 Task: Set the postal code address to "10033".
Action: Mouse moved to (1042, 29)
Screenshot: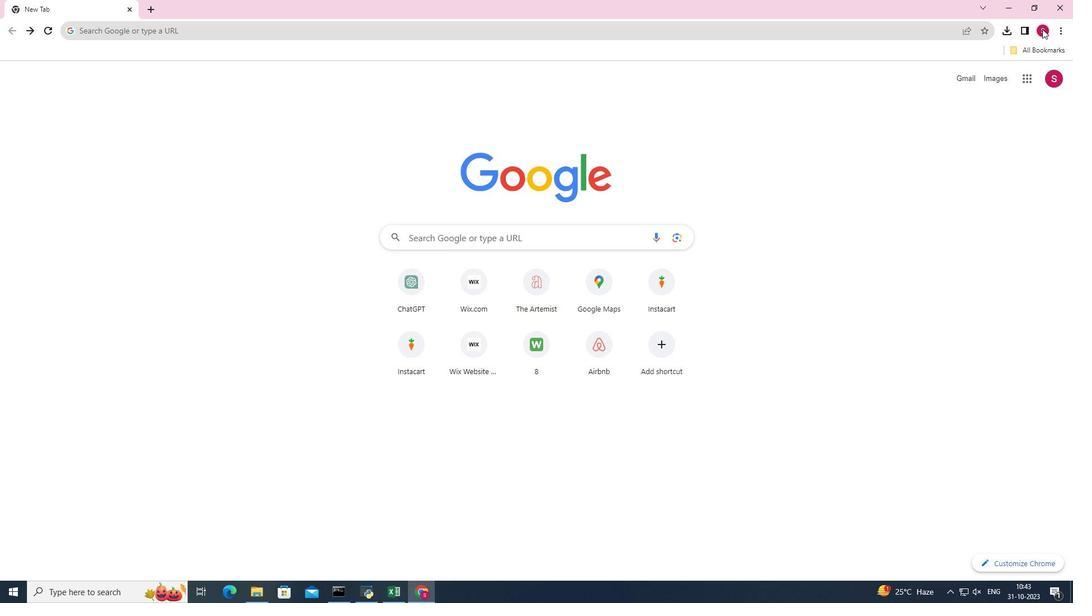 
Action: Mouse pressed left at (1042, 29)
Screenshot: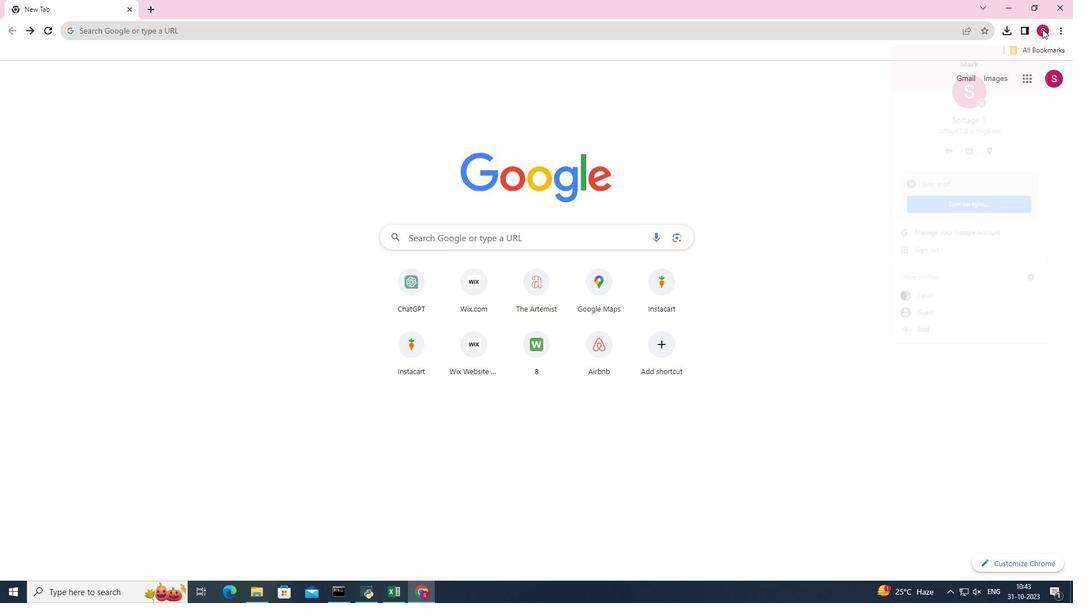 
Action: Mouse pressed left at (1042, 29)
Screenshot: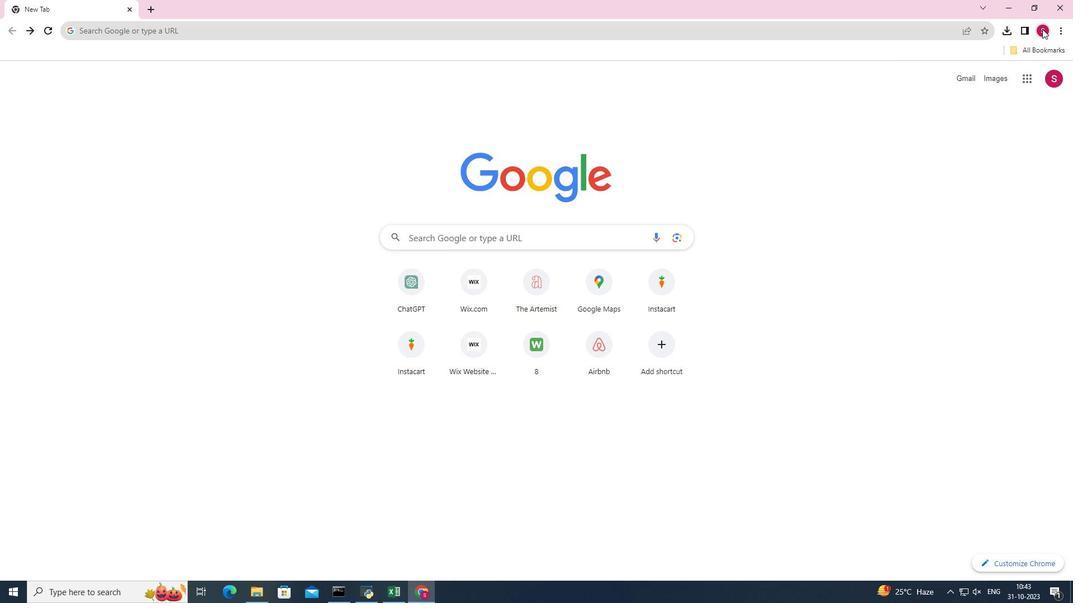
Action: Mouse pressed left at (1042, 29)
Screenshot: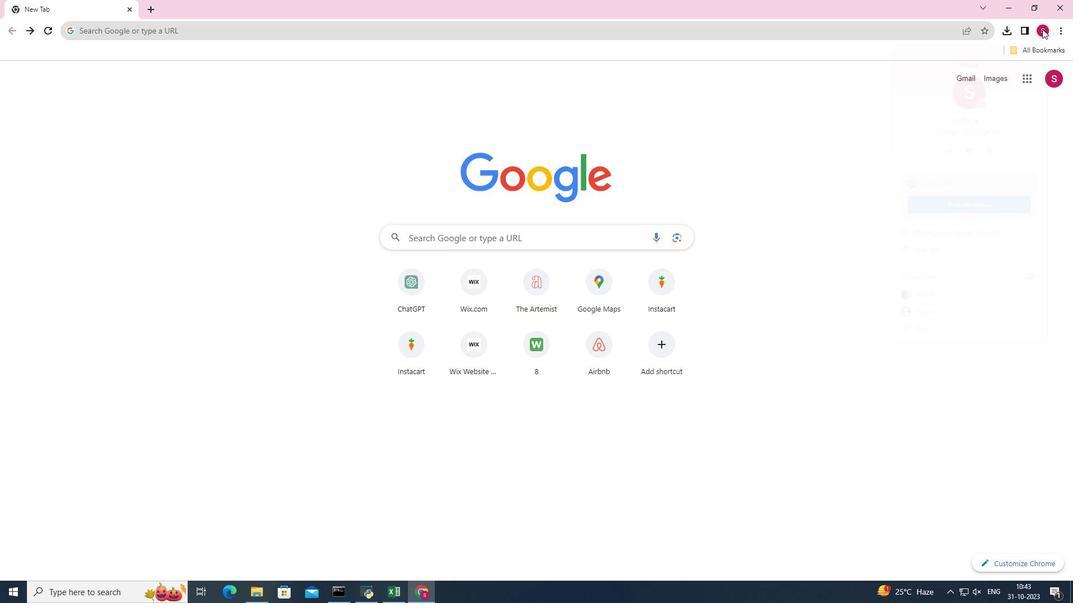 
Action: Mouse moved to (987, 147)
Screenshot: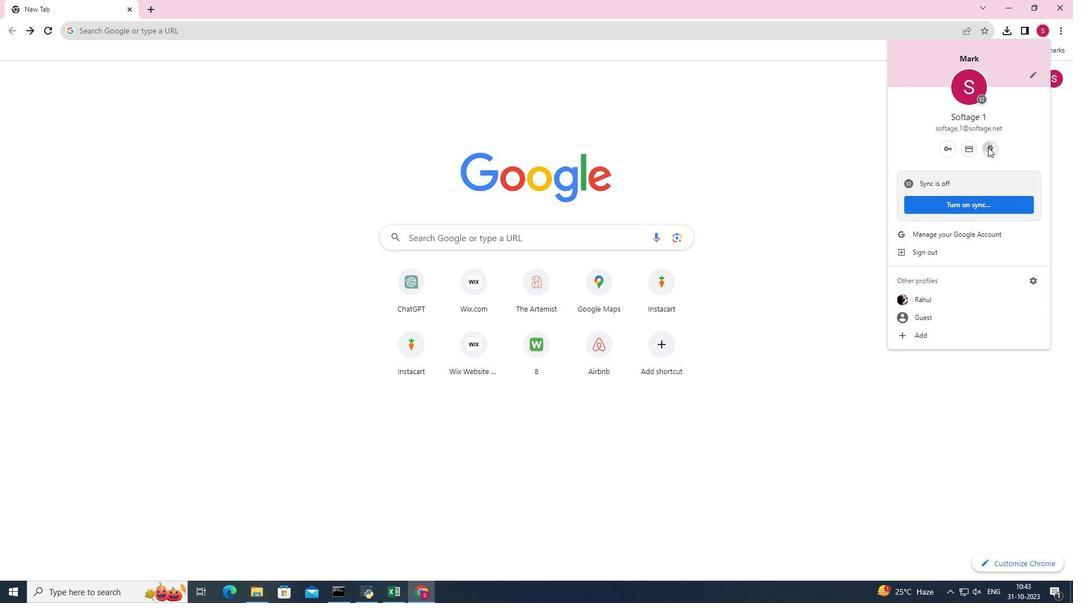 
Action: Mouse pressed left at (987, 147)
Screenshot: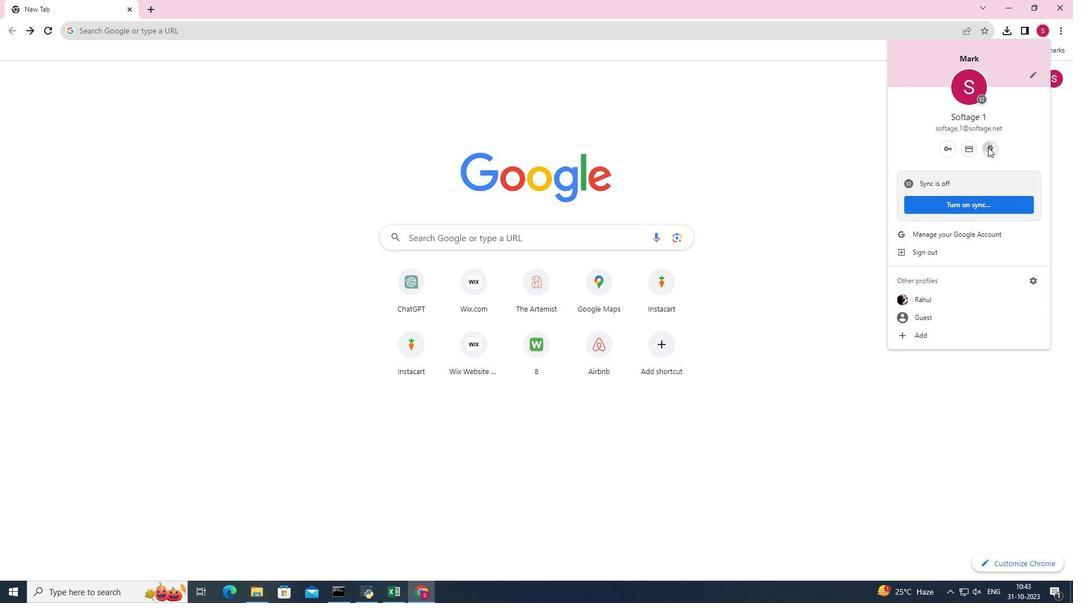 
Action: Mouse moved to (988, 147)
Screenshot: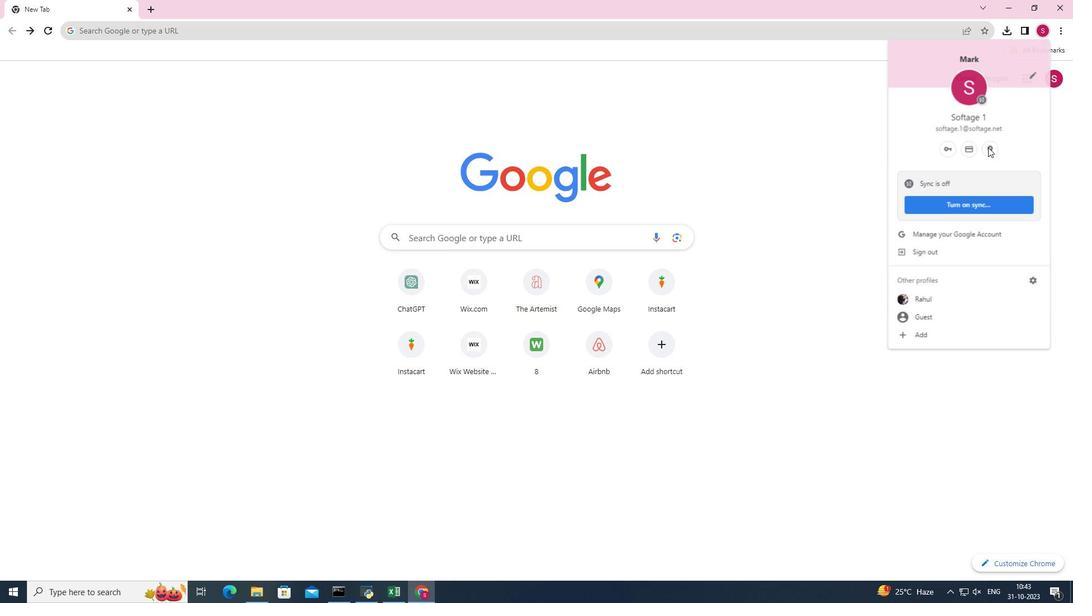 
Action: Mouse pressed left at (988, 147)
Screenshot: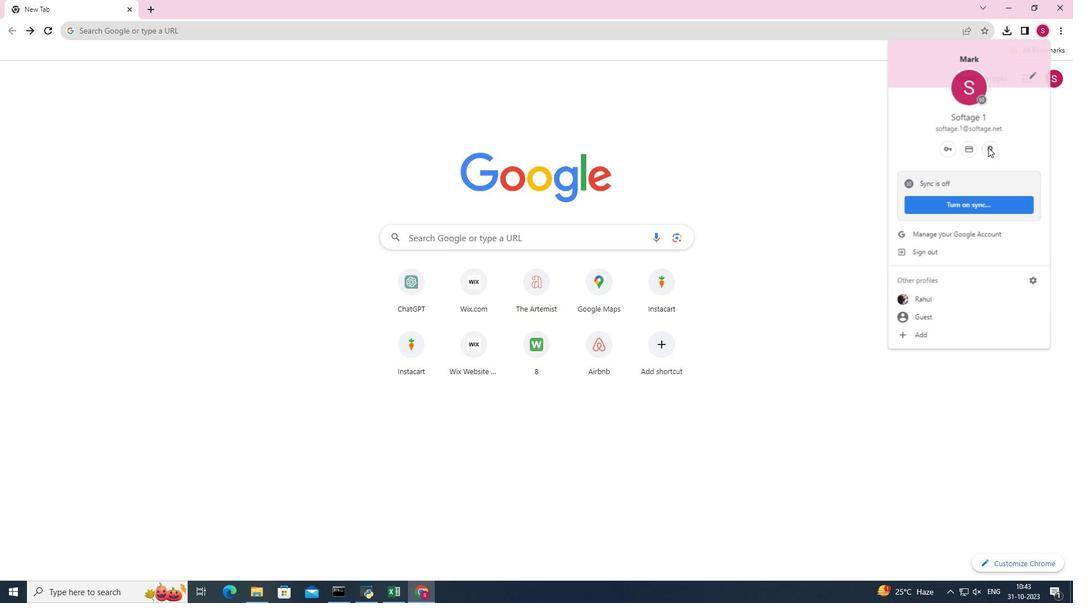
Action: Mouse moved to (700, 171)
Screenshot: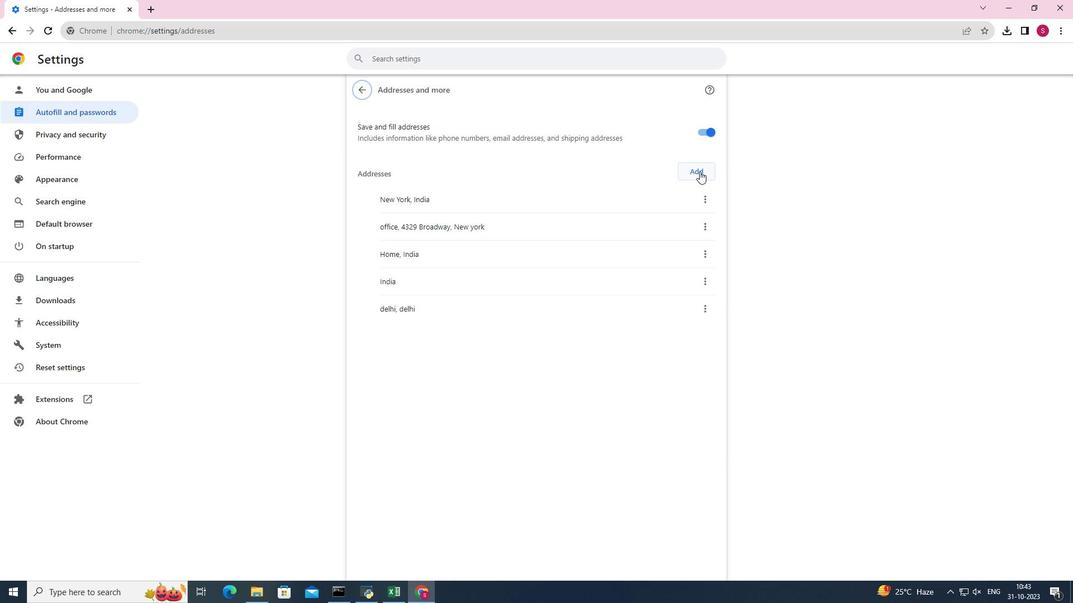 
Action: Mouse pressed left at (700, 171)
Screenshot: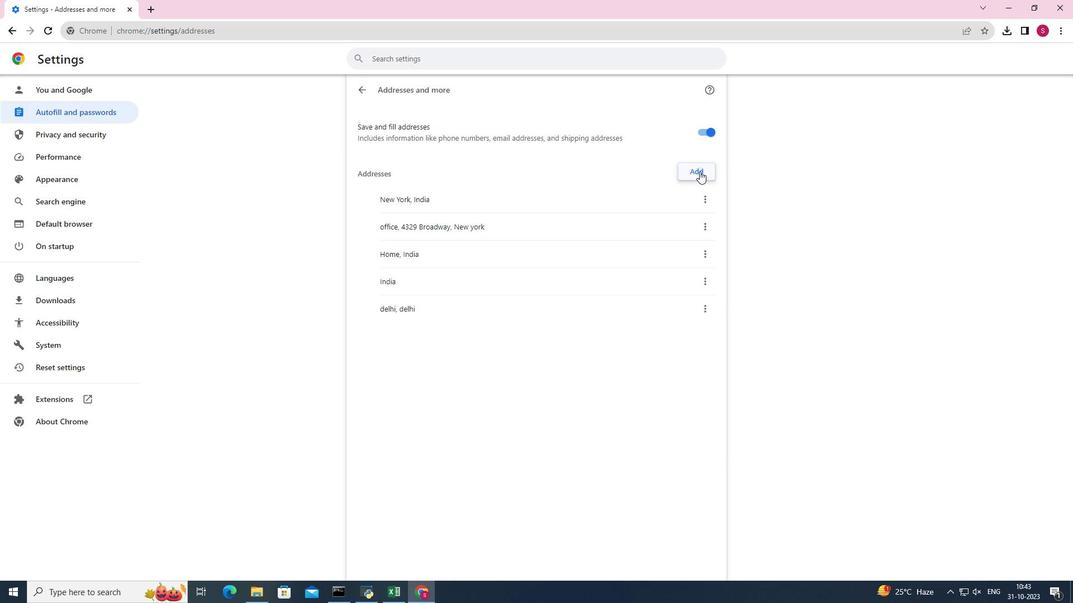 
Action: Mouse pressed left at (700, 171)
Screenshot: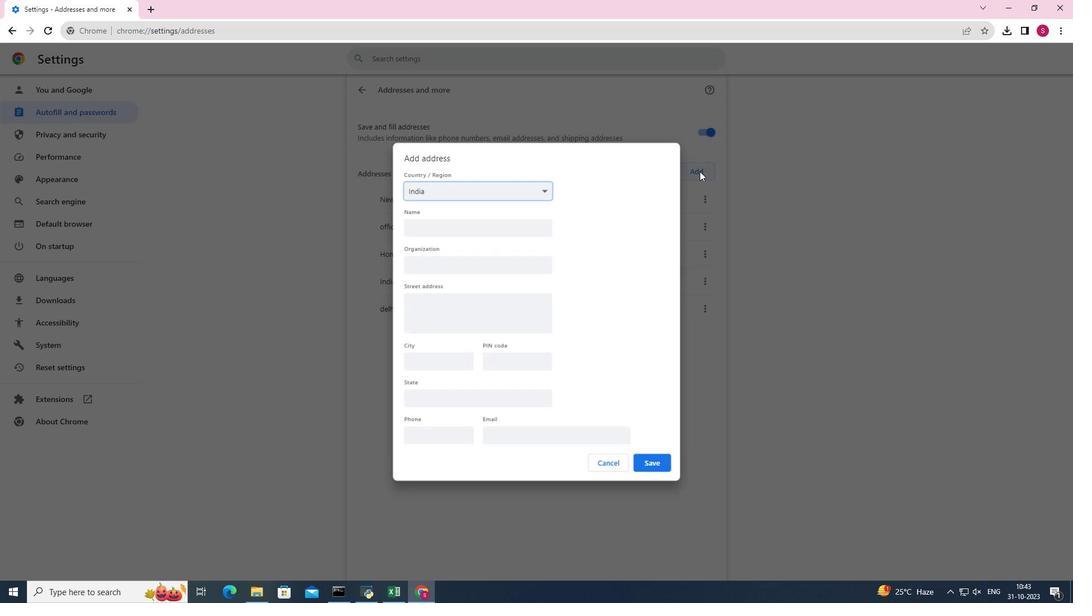 
Action: Mouse moved to (517, 359)
Screenshot: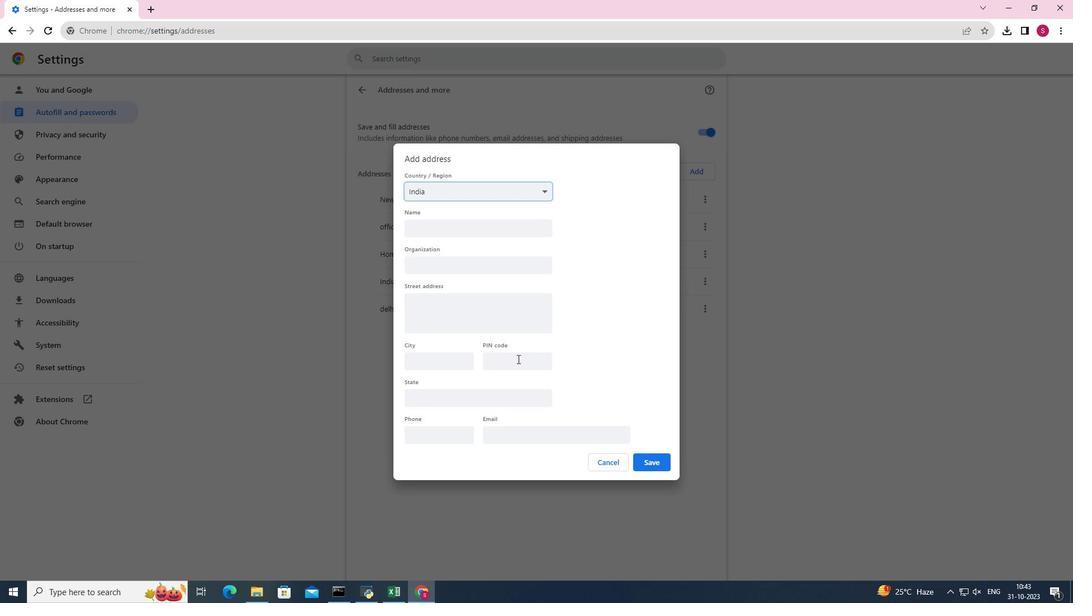 
Action: Mouse pressed left at (517, 359)
Screenshot: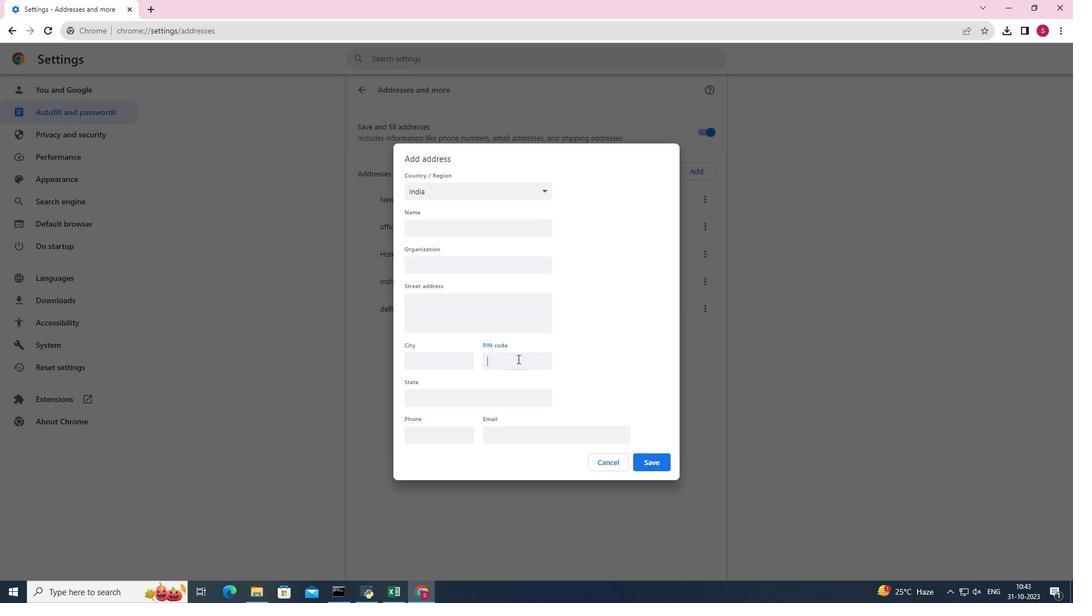 
Action: Mouse moved to (596, 380)
Screenshot: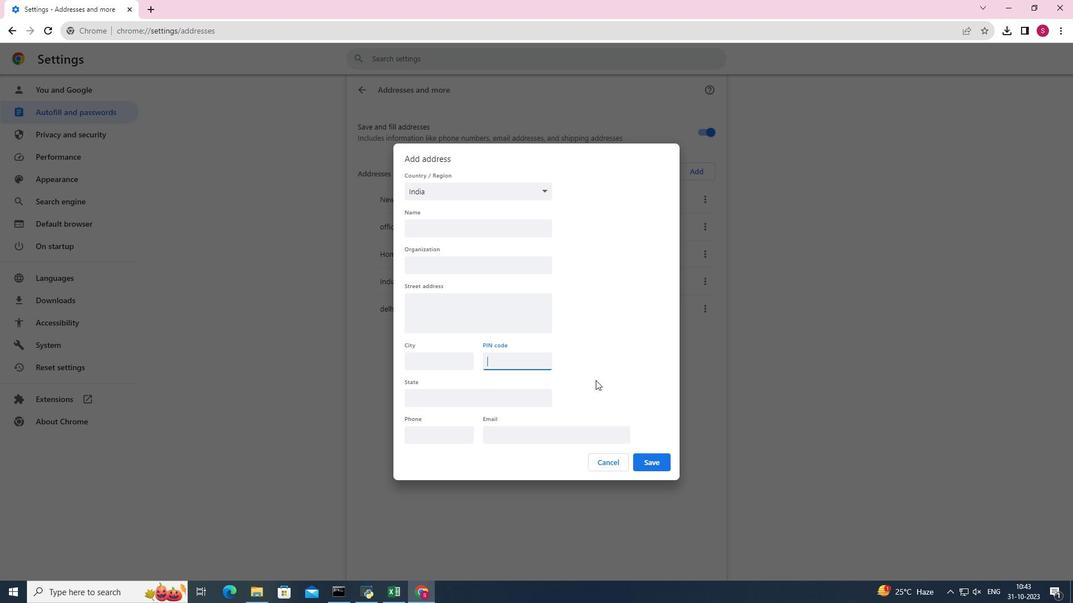 
Action: Key pressed 10033
Screenshot: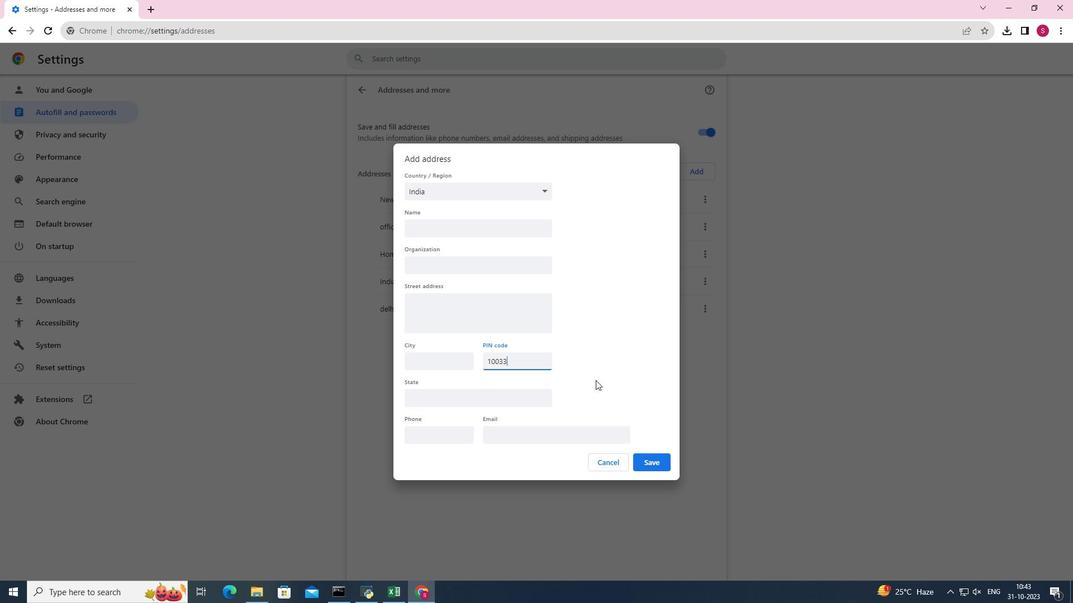 
Action: Mouse moved to (656, 467)
Screenshot: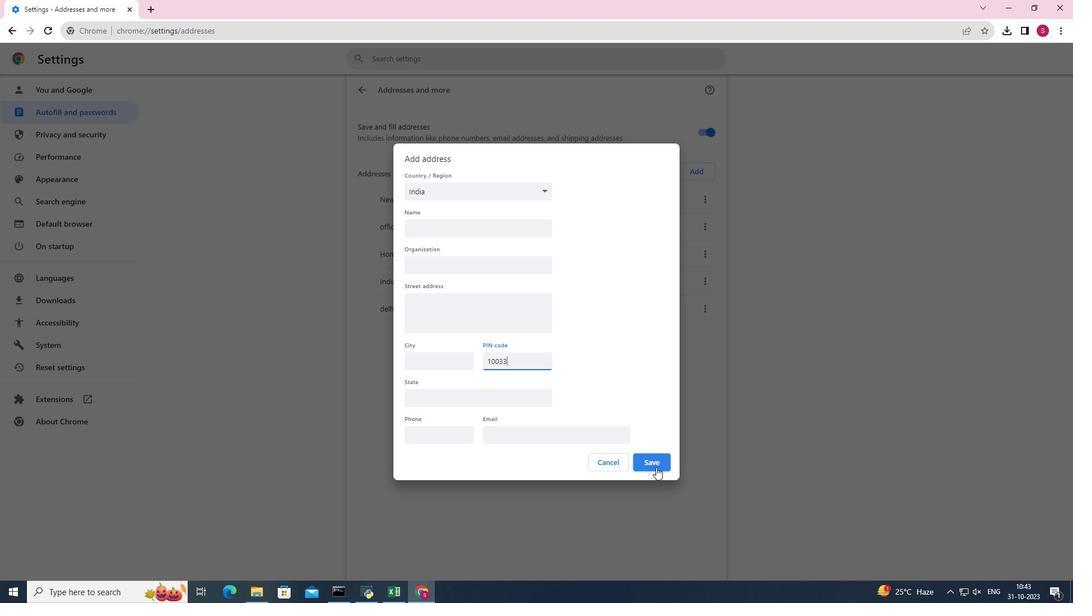 
Action: Mouse pressed left at (656, 467)
Screenshot: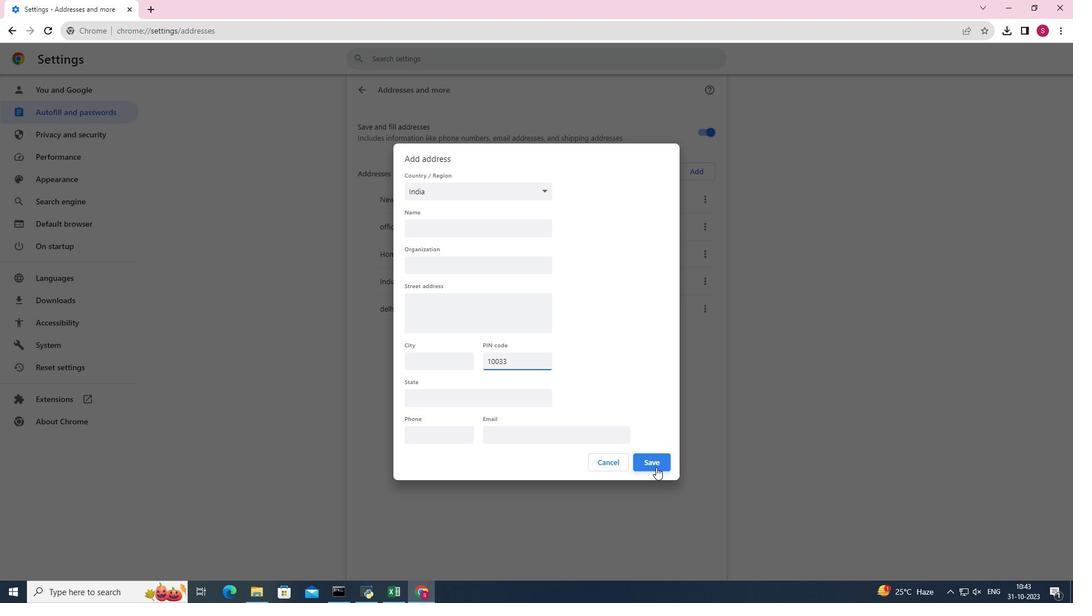 
Action: Mouse pressed left at (656, 467)
Screenshot: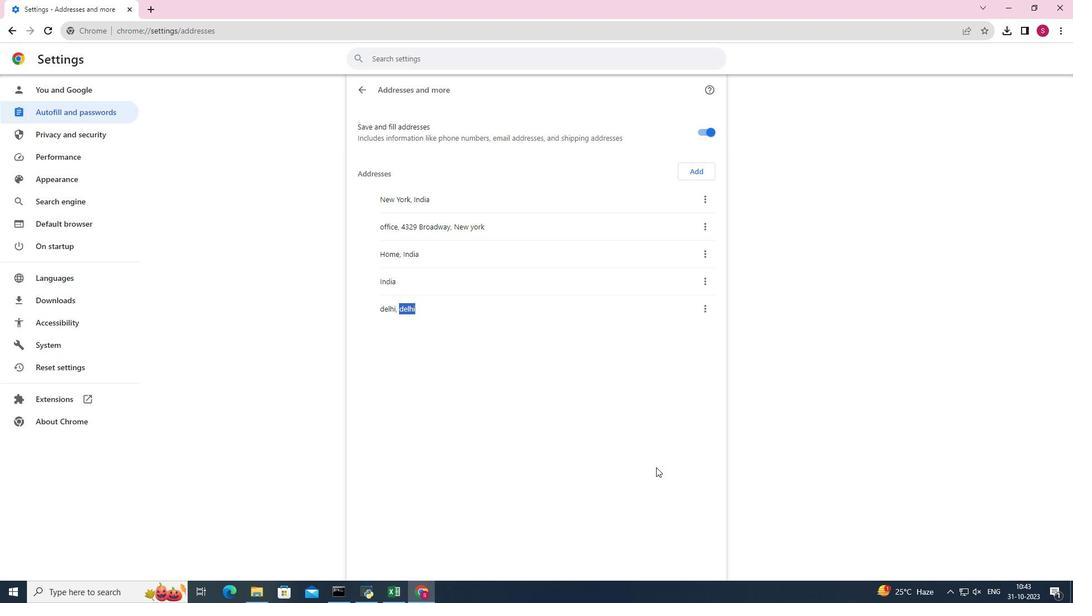
Action: Mouse moved to (835, 318)
Screenshot: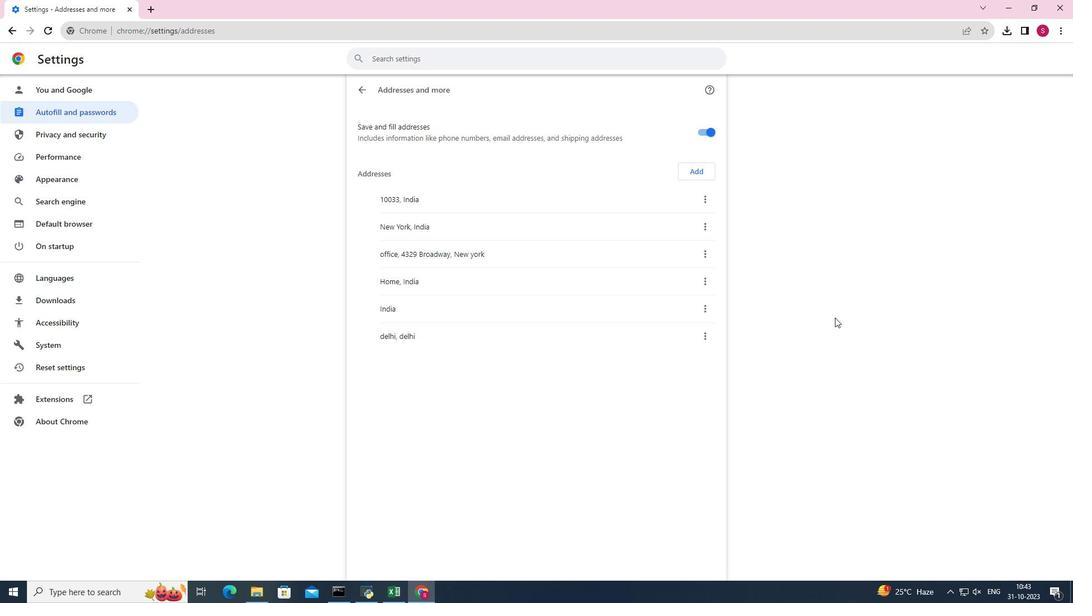 
